 Task: Add Mad Hippie Antioxidant Facial Oil to the cart.
Action: Mouse pressed left at (239, 103)
Screenshot: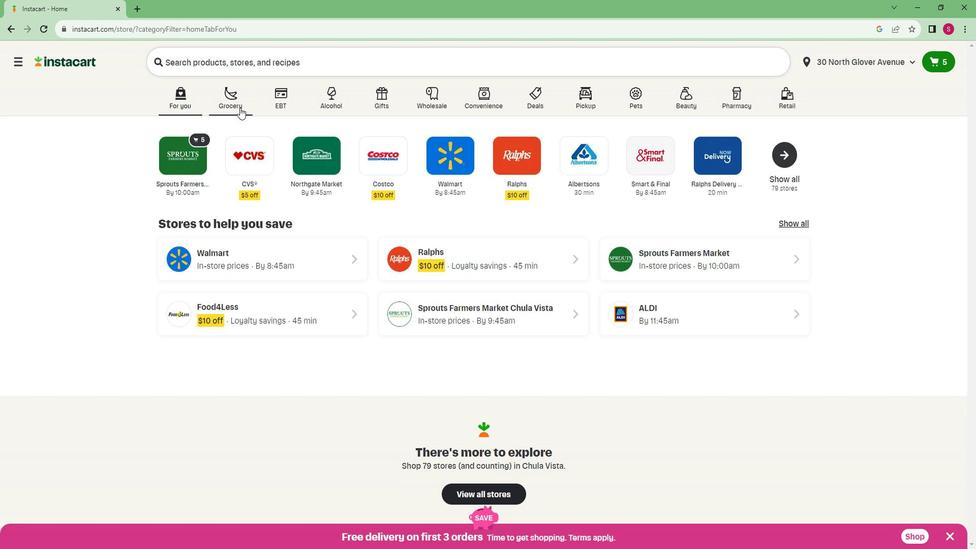 
Action: Mouse moved to (197, 278)
Screenshot: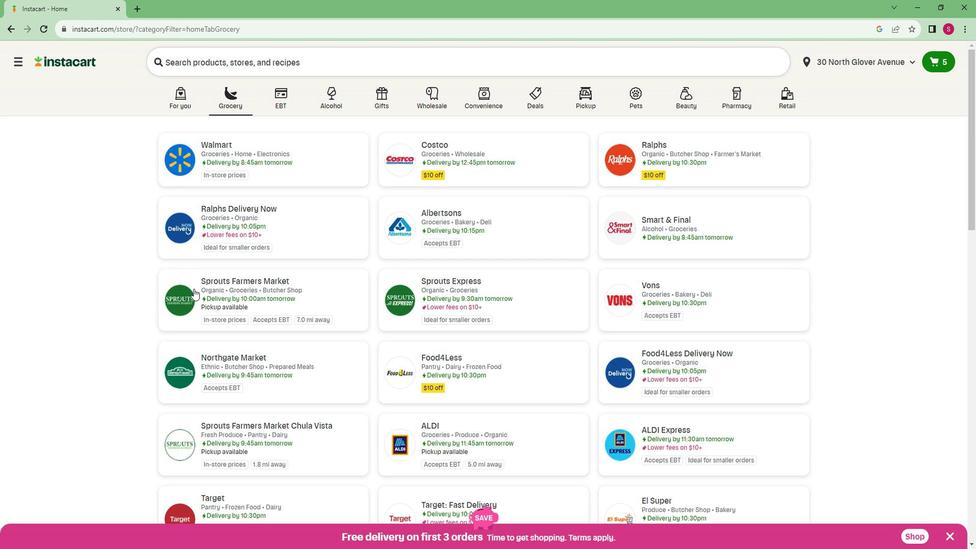 
Action: Mouse pressed left at (197, 278)
Screenshot: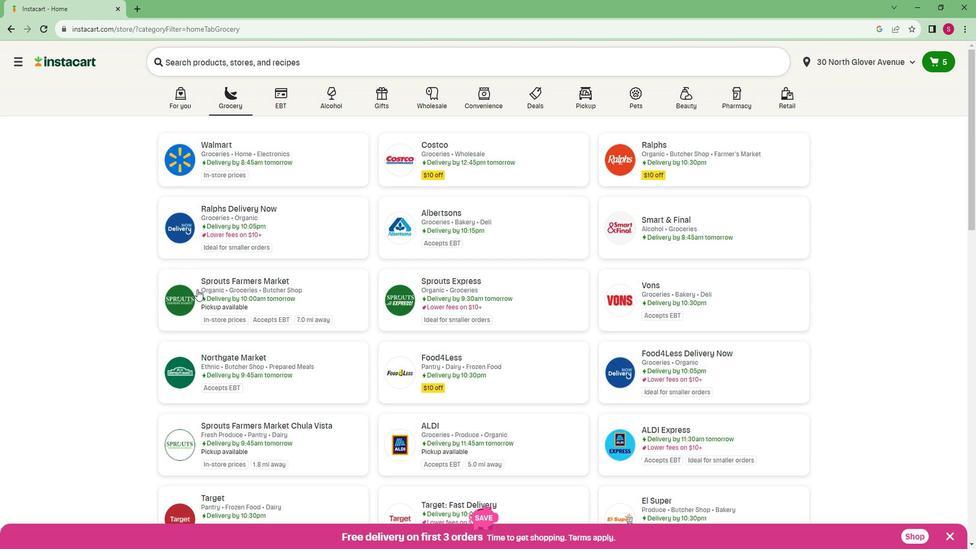 
Action: Mouse moved to (73, 323)
Screenshot: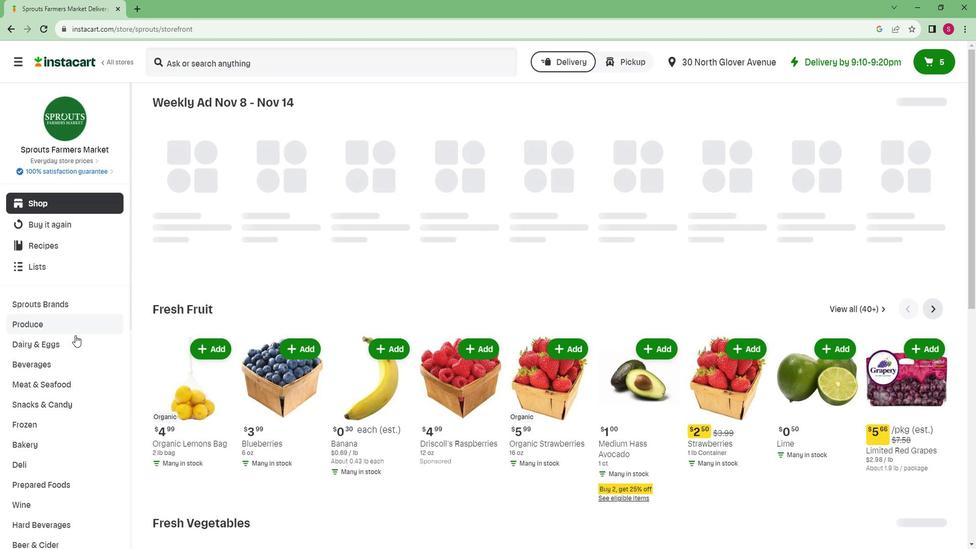 
Action: Mouse scrolled (73, 322) with delta (0, 0)
Screenshot: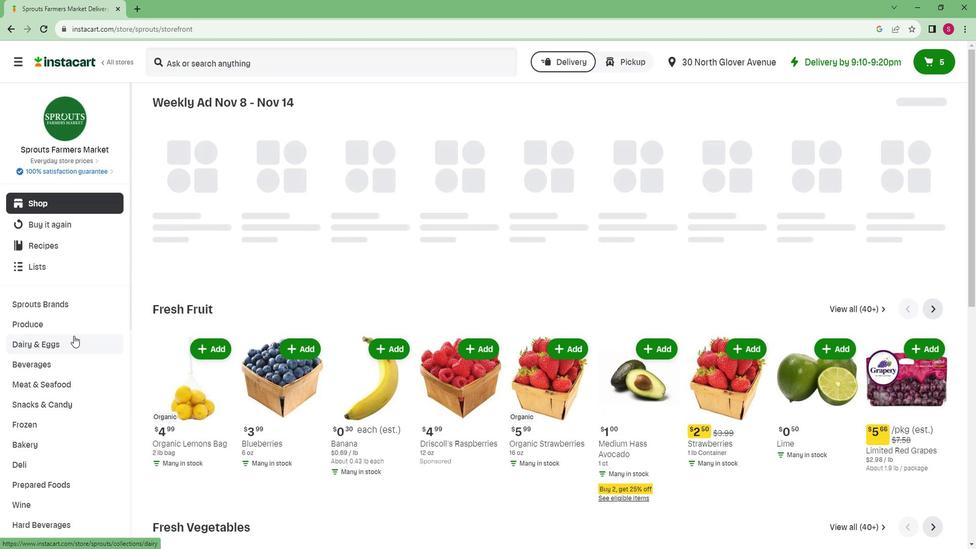 
Action: Mouse scrolled (73, 322) with delta (0, 0)
Screenshot: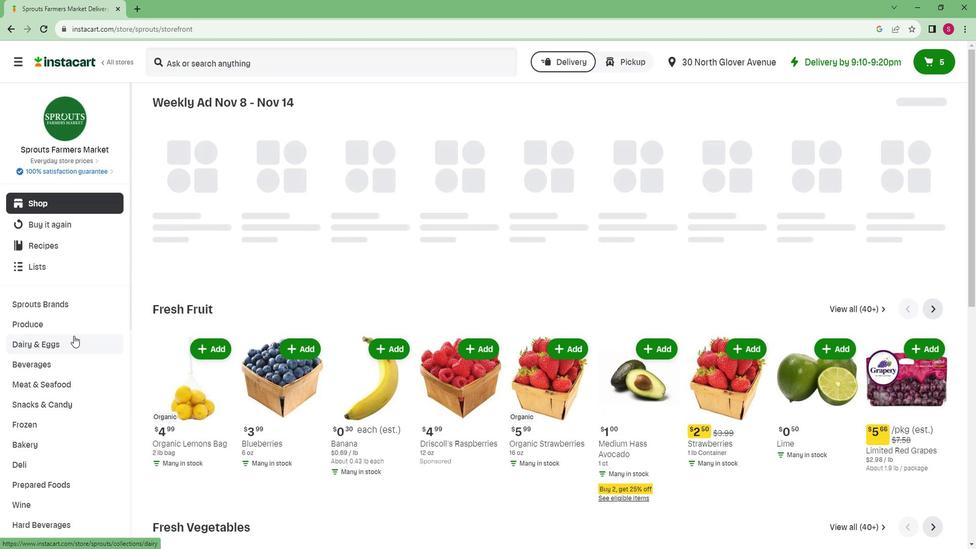 
Action: Mouse scrolled (73, 322) with delta (0, 0)
Screenshot: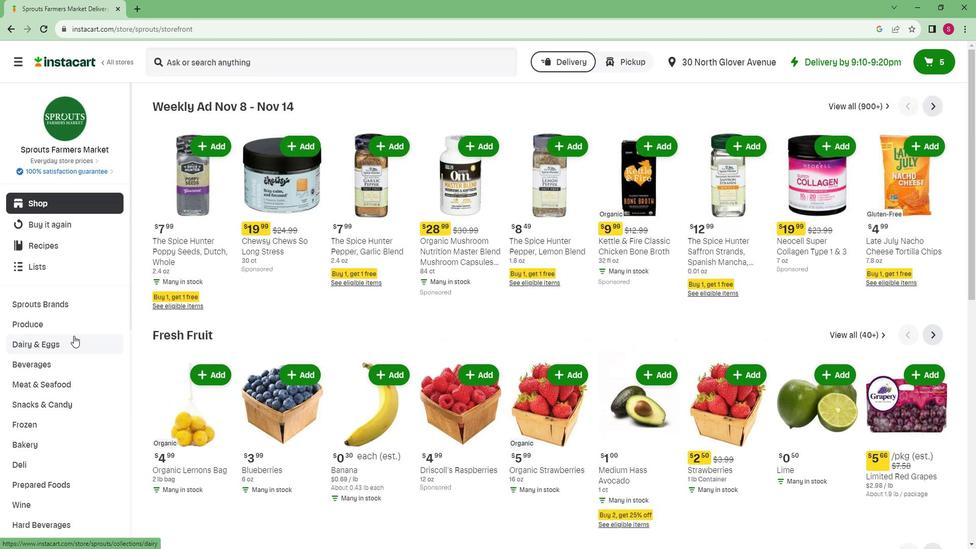 
Action: Mouse scrolled (73, 322) with delta (0, 0)
Screenshot: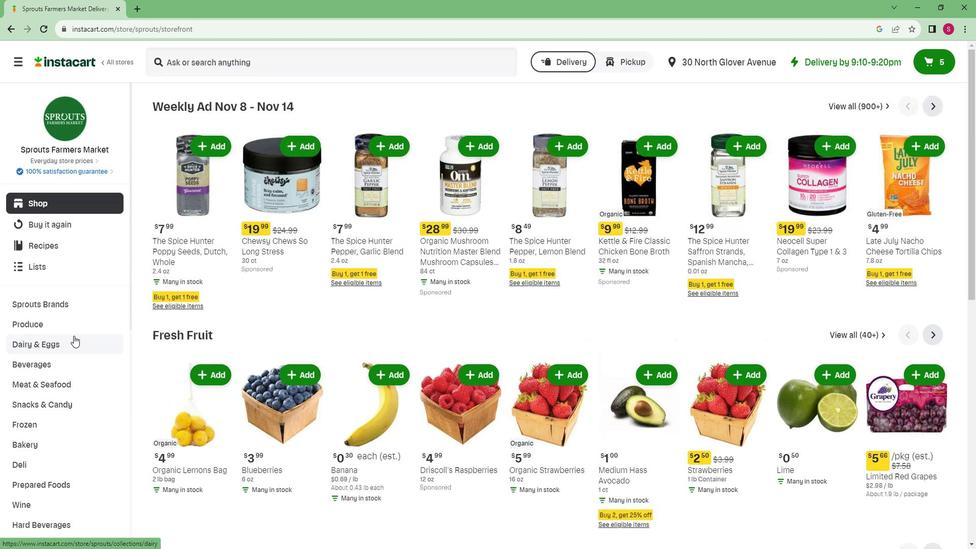 
Action: Mouse moved to (72, 323)
Screenshot: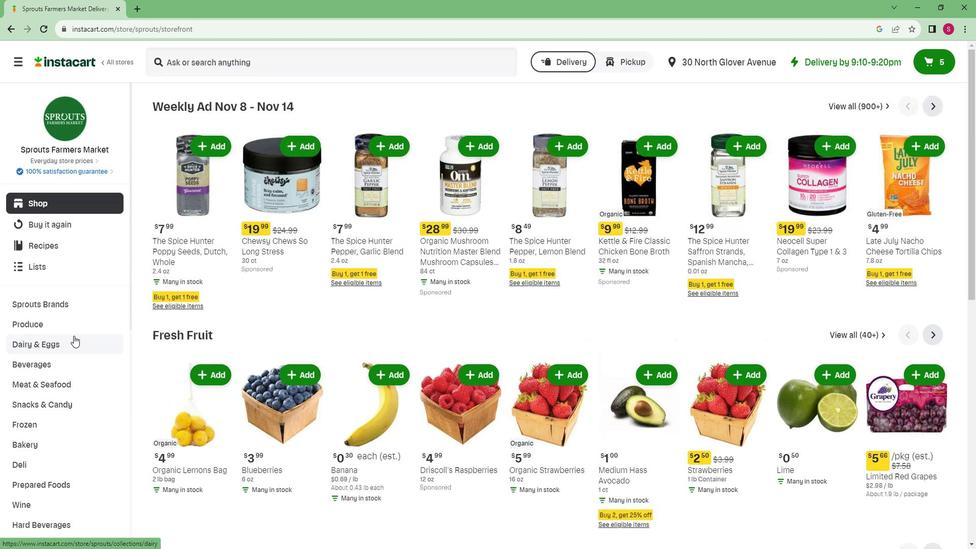 
Action: Mouse scrolled (72, 322) with delta (0, 0)
Screenshot: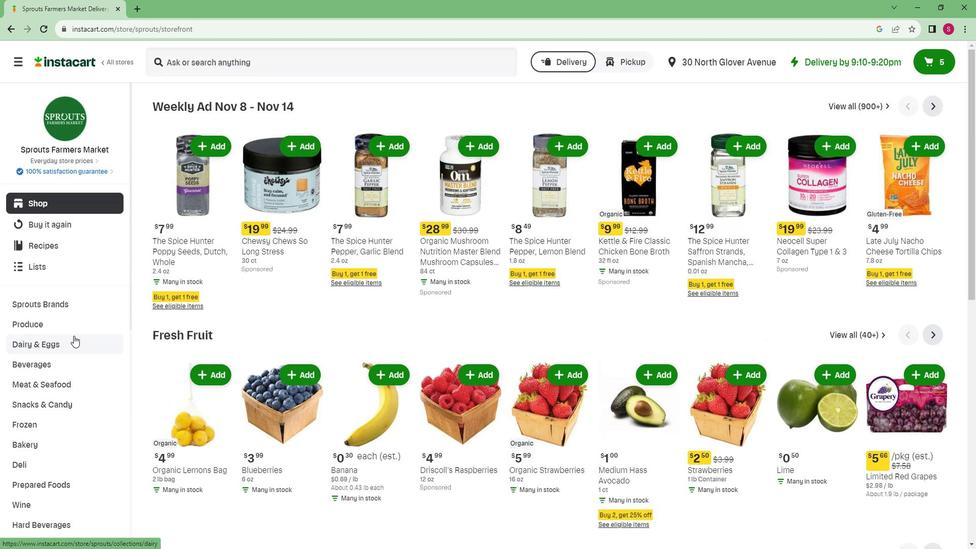 
Action: Mouse moved to (72, 323)
Screenshot: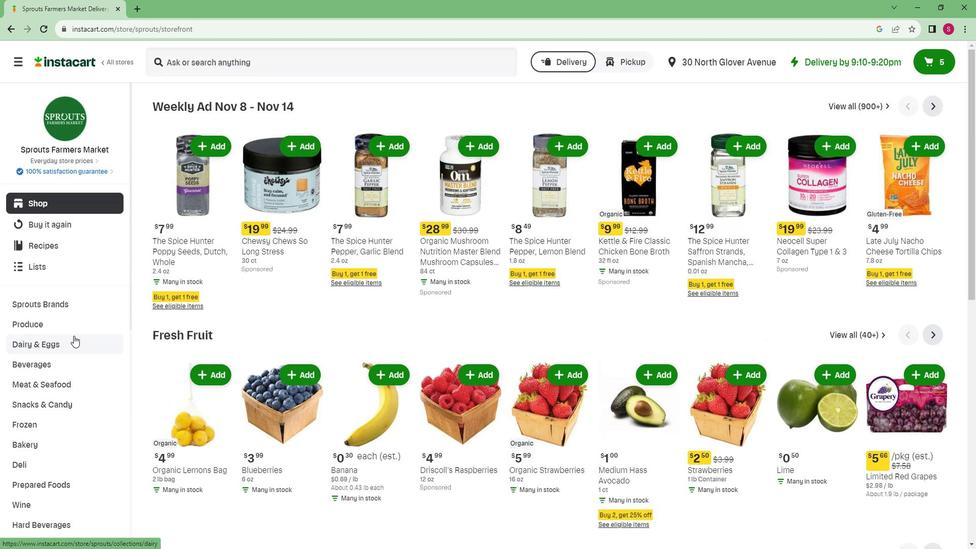 
Action: Mouse scrolled (72, 322) with delta (0, 0)
Screenshot: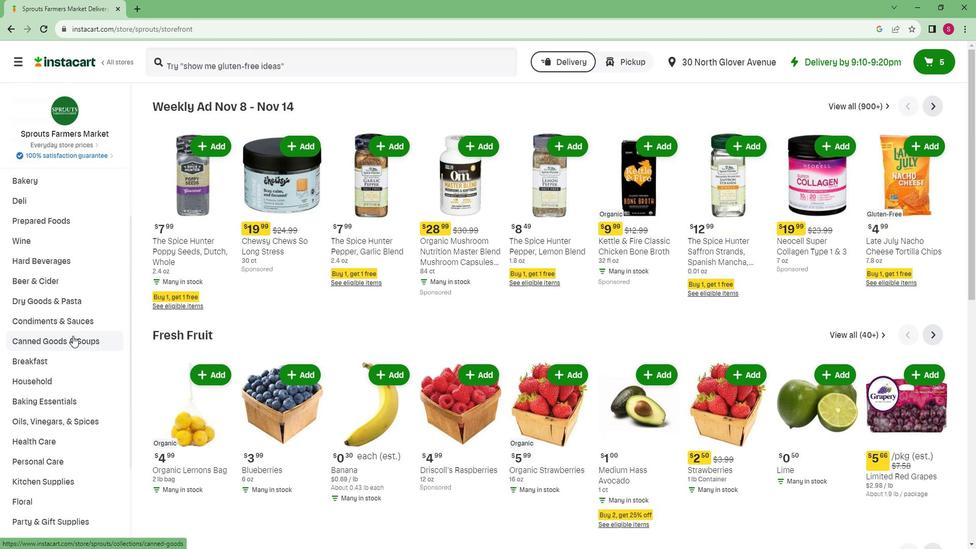 
Action: Mouse scrolled (72, 322) with delta (0, 0)
Screenshot: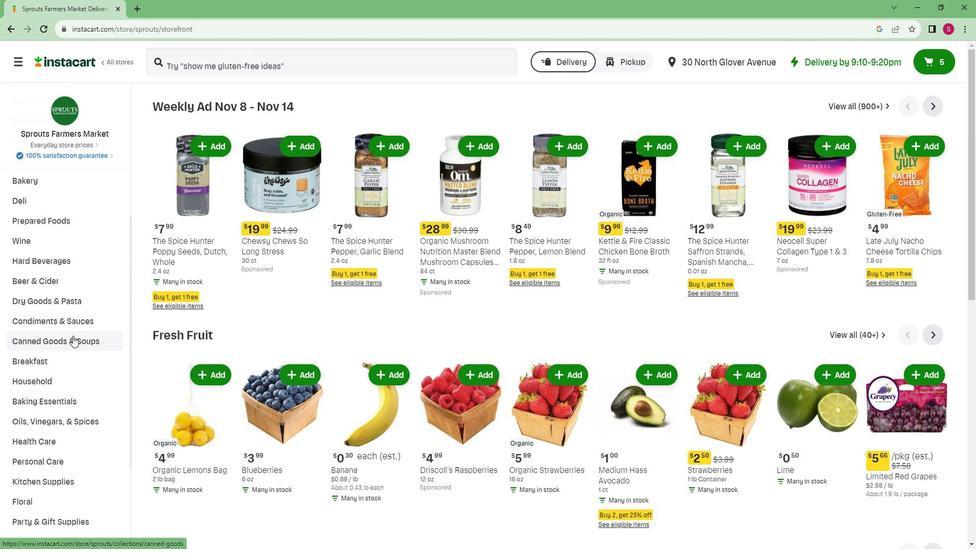 
Action: Mouse scrolled (72, 322) with delta (0, 0)
Screenshot: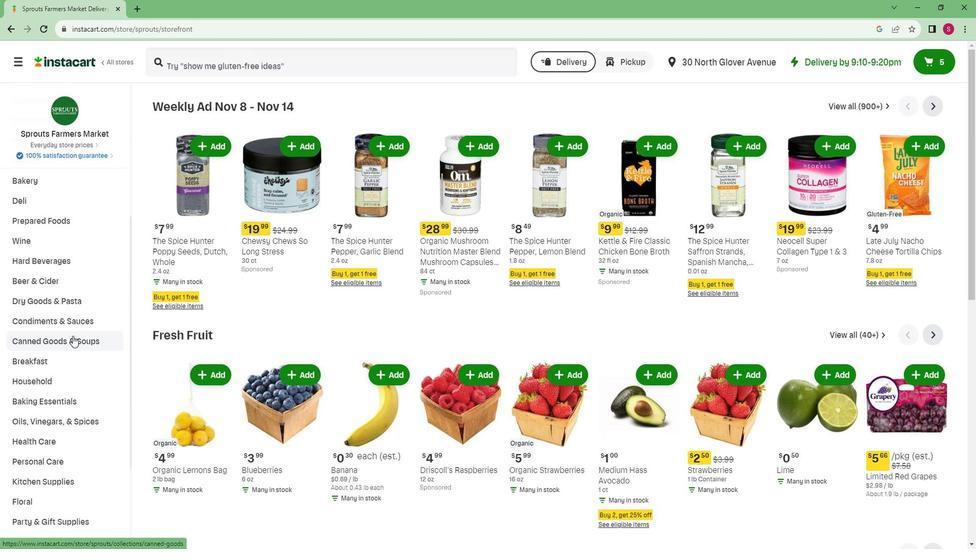 
Action: Mouse scrolled (72, 322) with delta (0, 0)
Screenshot: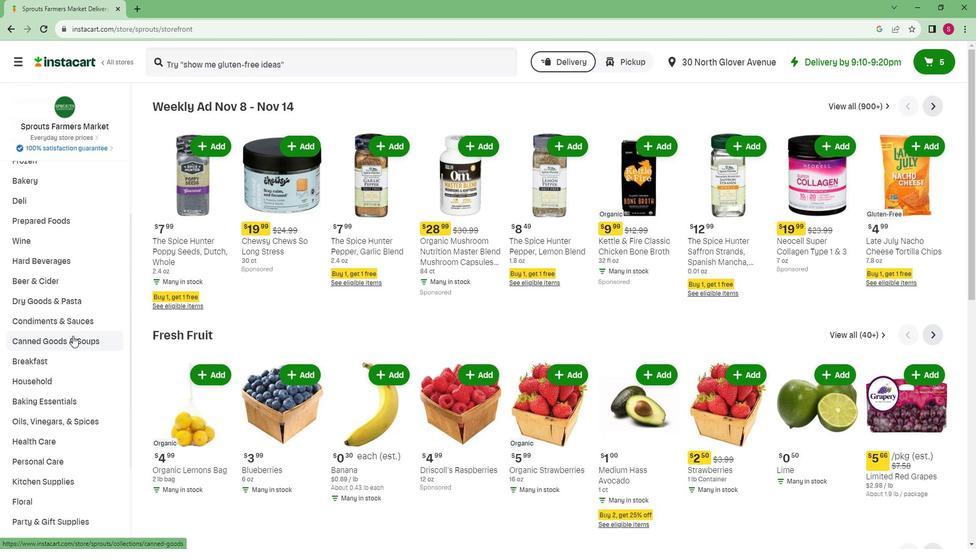 
Action: Mouse moved to (34, 492)
Screenshot: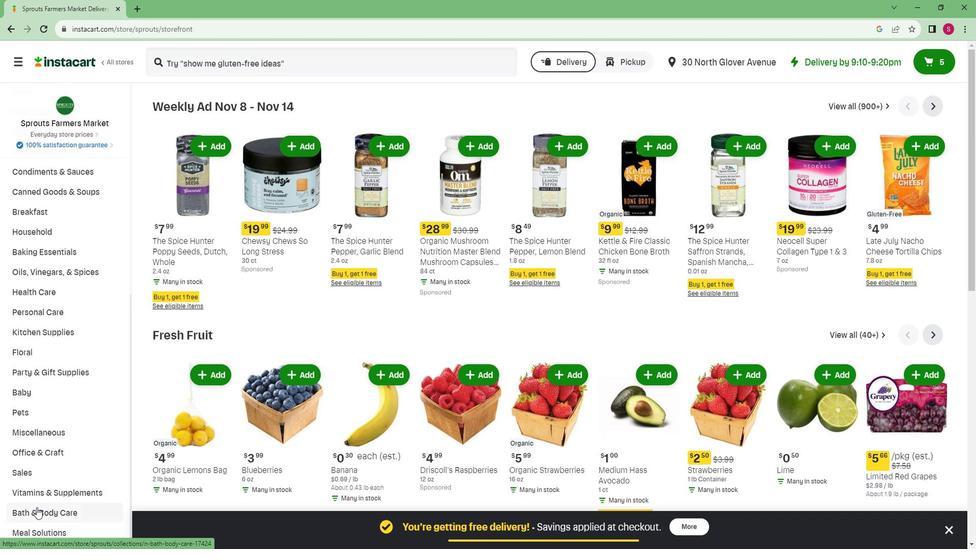 
Action: Mouse pressed left at (34, 492)
Screenshot: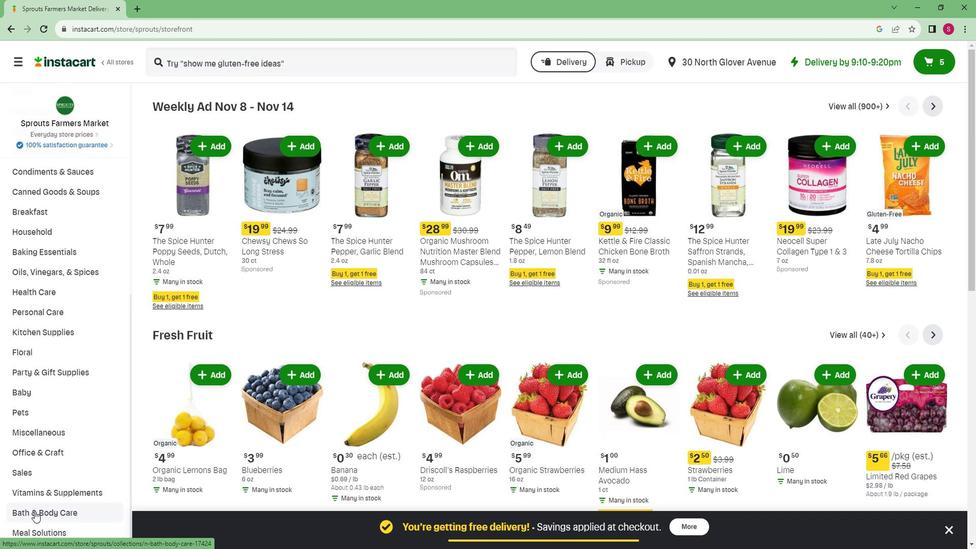 
Action: Mouse moved to (546, 130)
Screenshot: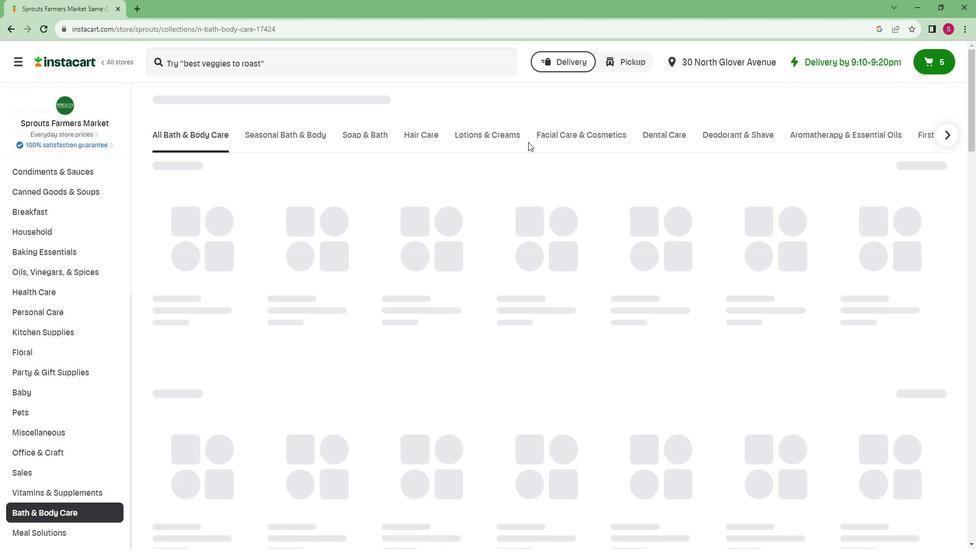 
Action: Mouse pressed left at (546, 130)
Screenshot: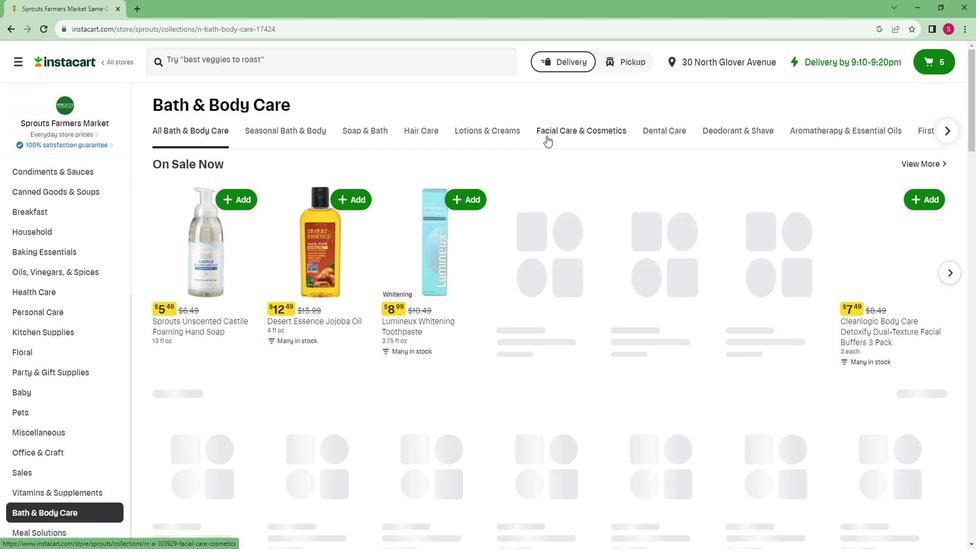 
Action: Mouse moved to (289, 66)
Screenshot: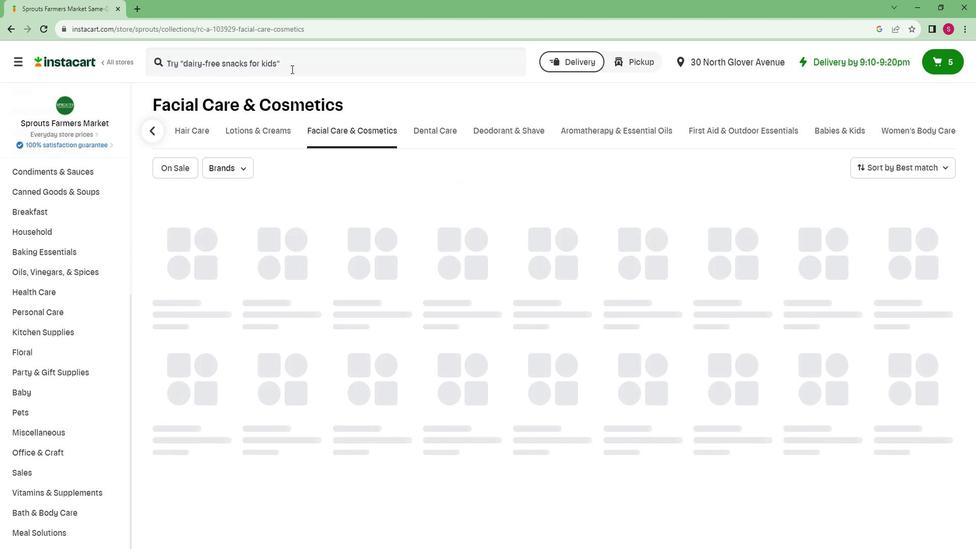 
Action: Mouse pressed left at (289, 66)
Screenshot: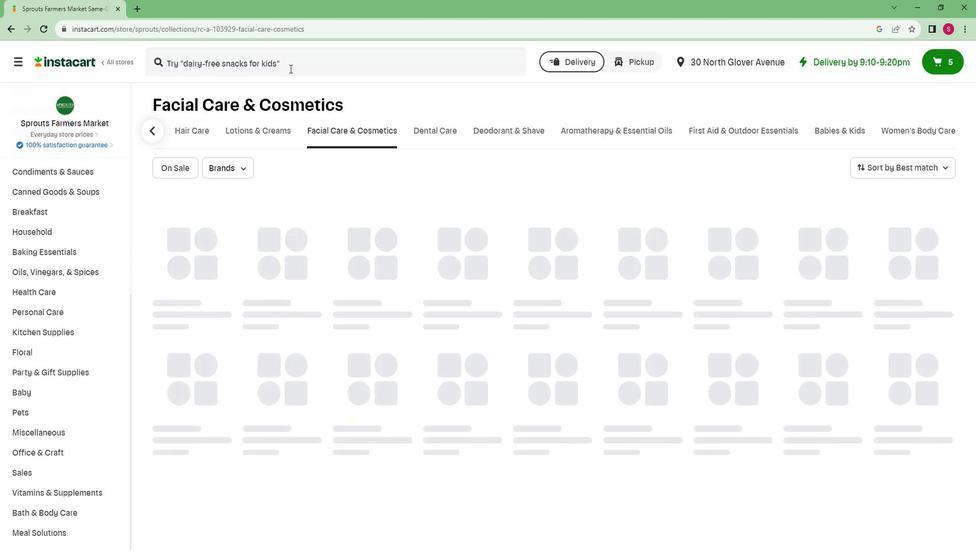 
Action: Key pressed <Key.caps_lock>M<Key.caps_lock>ad<Key.space><Key.caps_lock>H<Key.caps_lock>ippie<Key.space><Key.caps_lock>A<Key.caps_lock>ntioc<Key.backspace>xidant<Key.space><Key.caps_lock>F<Key.caps_lock>acial<Key.space><Key.caps_lock>O<Key.caps_lock>il<Key.enter>
Screenshot: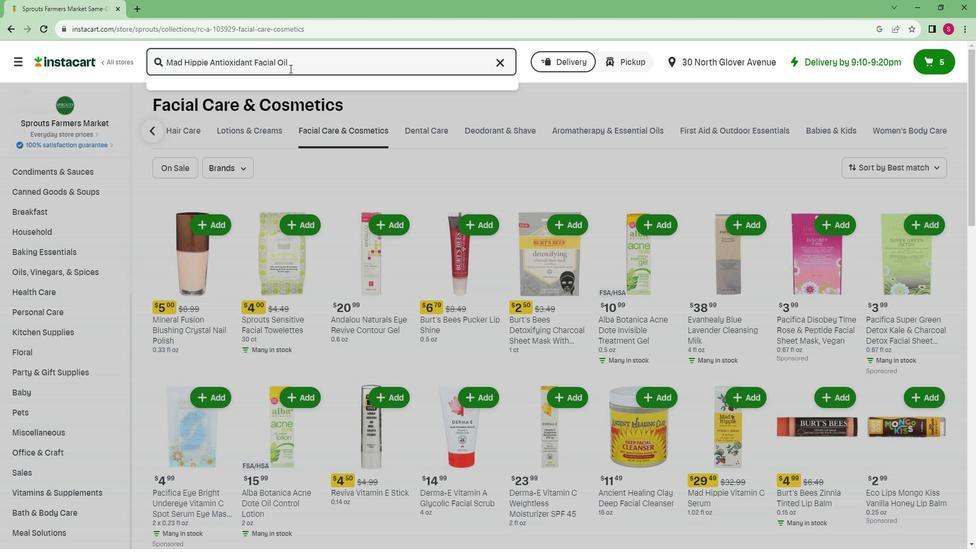 
Action: Mouse moved to (279, 148)
Screenshot: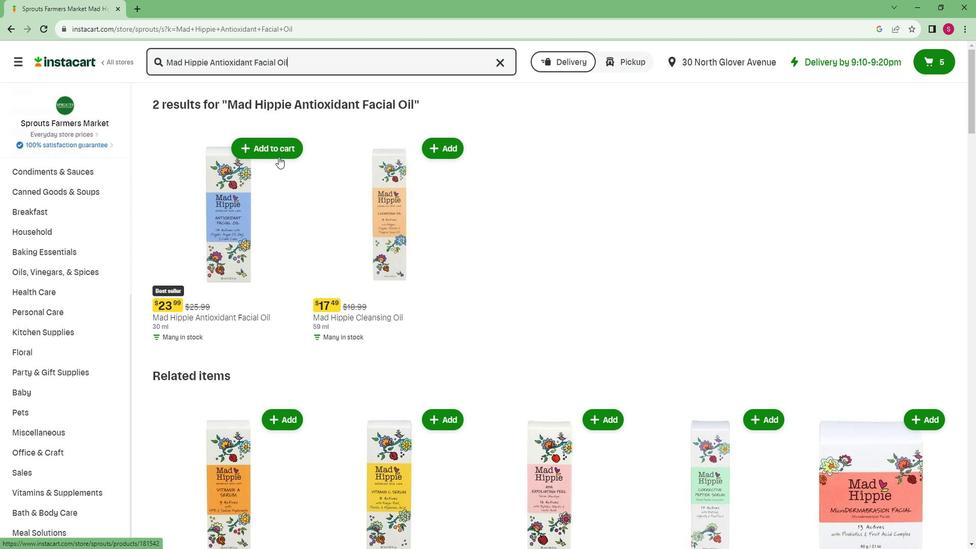 
Action: Mouse pressed left at (279, 148)
Screenshot: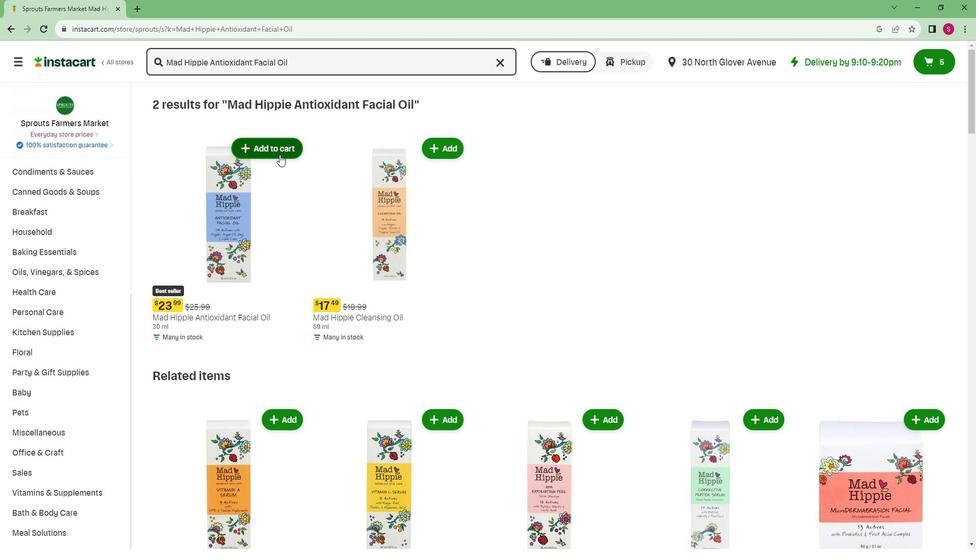 
Action: Mouse moved to (281, 227)
Screenshot: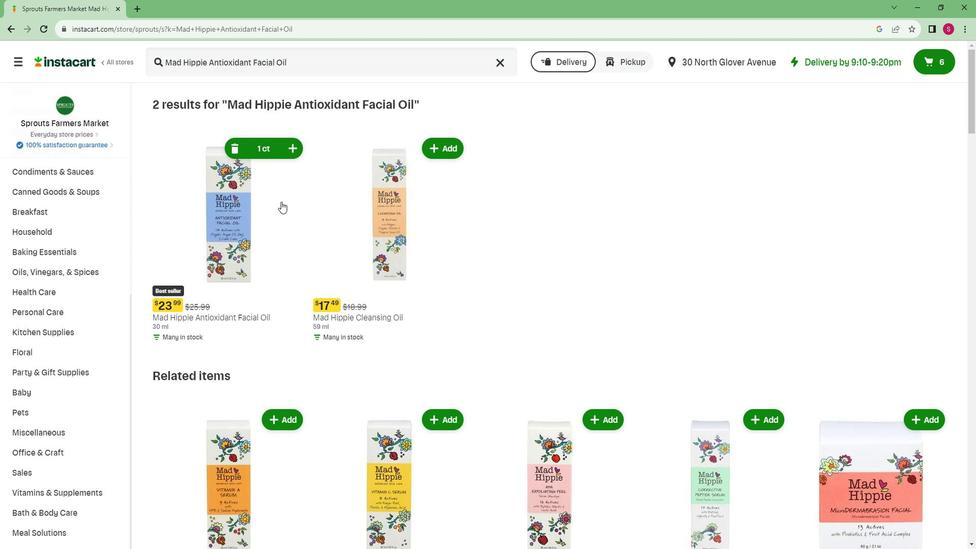 
